 Task: Create a due date automation trigger when advanced on, 2 hours before a card is due add fields with custom field "Resume" set to a date less than 1 days from now.
Action: Mouse moved to (957, 82)
Screenshot: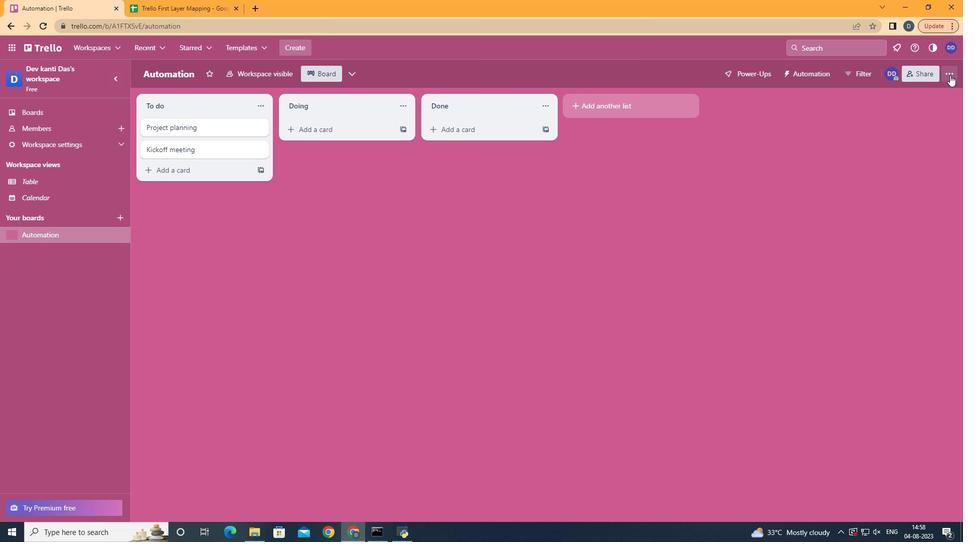
Action: Mouse pressed left at (957, 82)
Screenshot: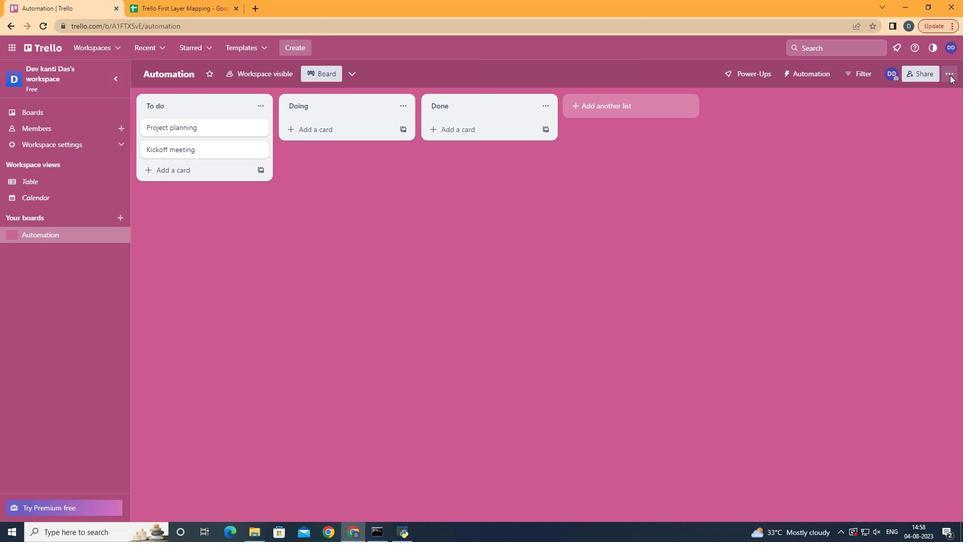 
Action: Mouse moved to (839, 220)
Screenshot: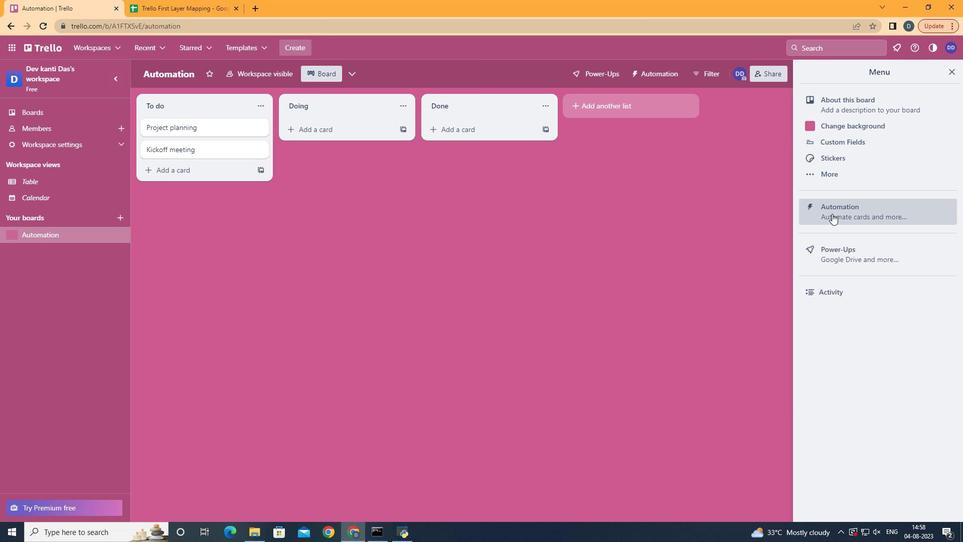 
Action: Mouse pressed left at (839, 220)
Screenshot: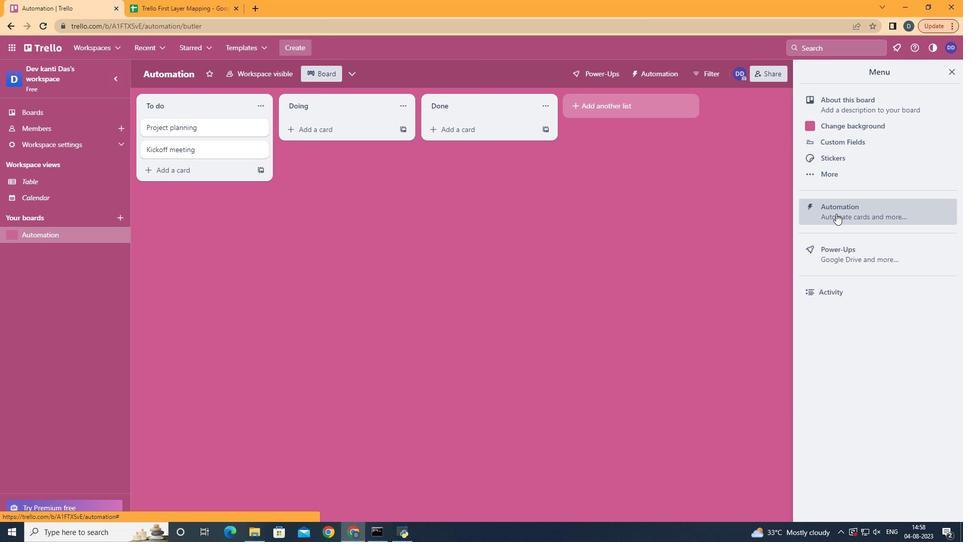 
Action: Mouse moved to (198, 210)
Screenshot: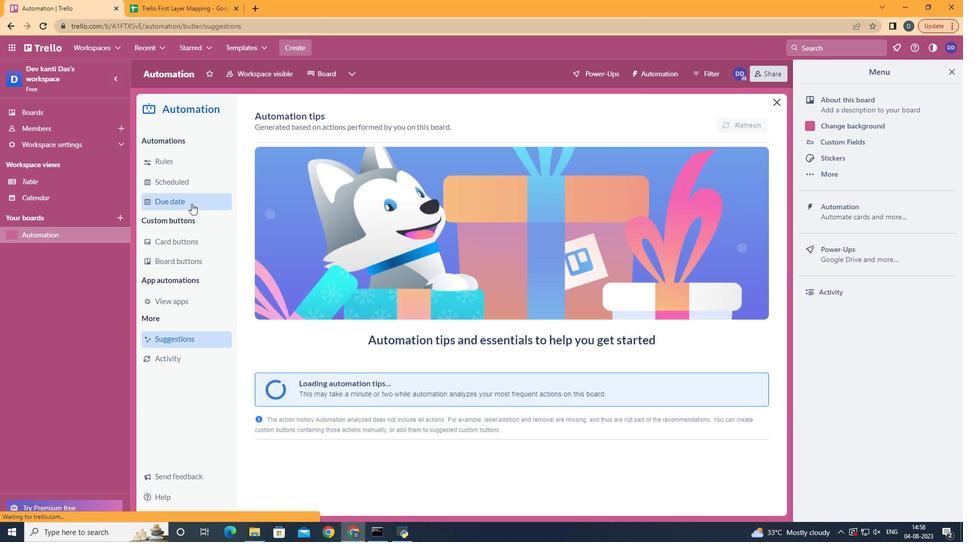 
Action: Mouse pressed left at (198, 210)
Screenshot: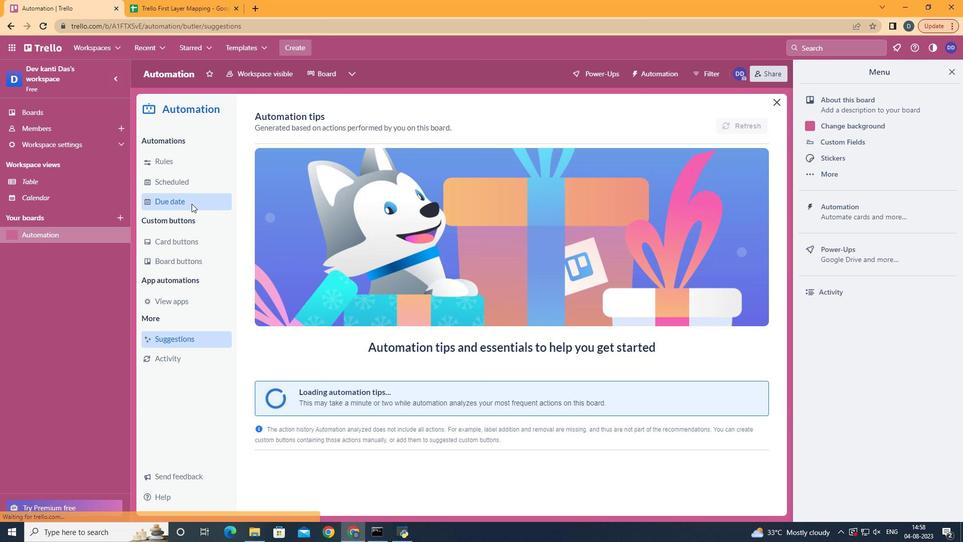
Action: Mouse moved to (727, 120)
Screenshot: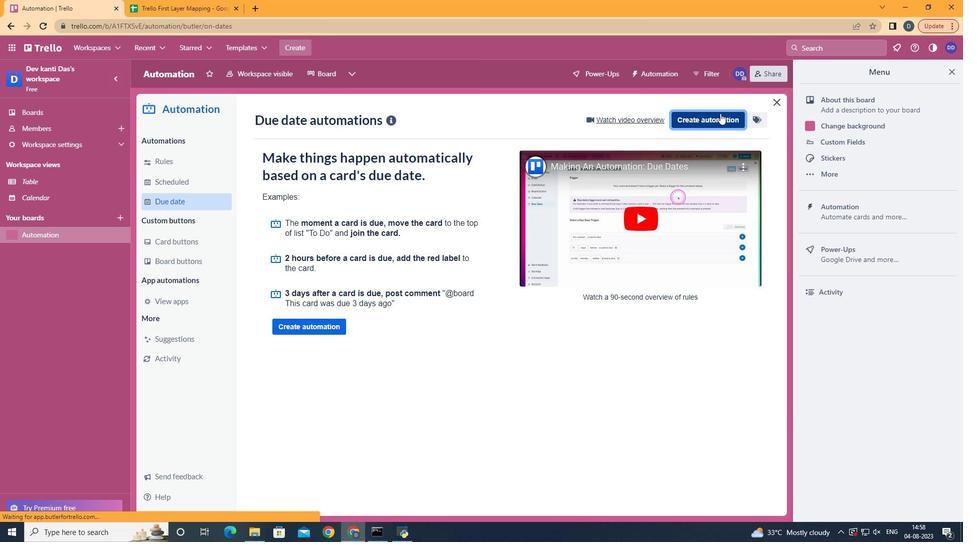 
Action: Mouse pressed left at (727, 120)
Screenshot: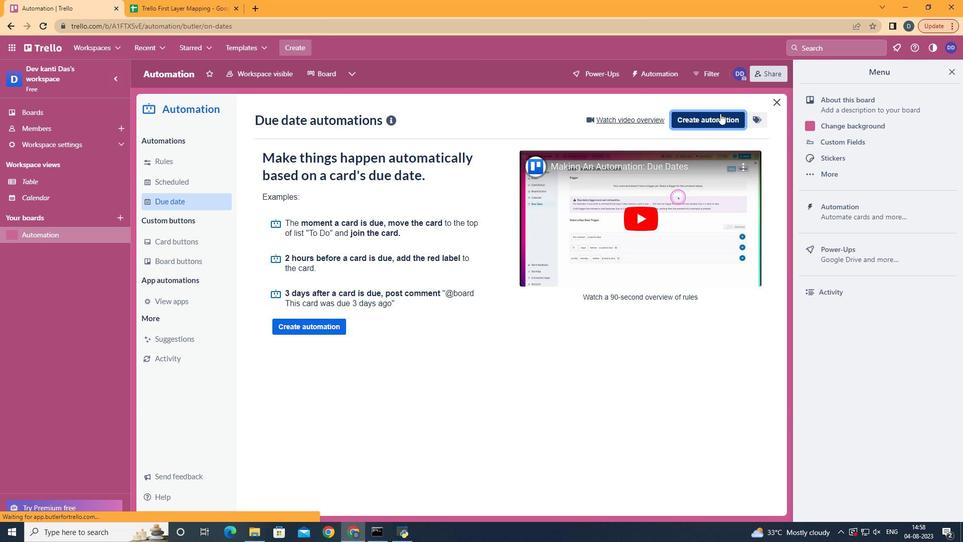 
Action: Mouse moved to (524, 237)
Screenshot: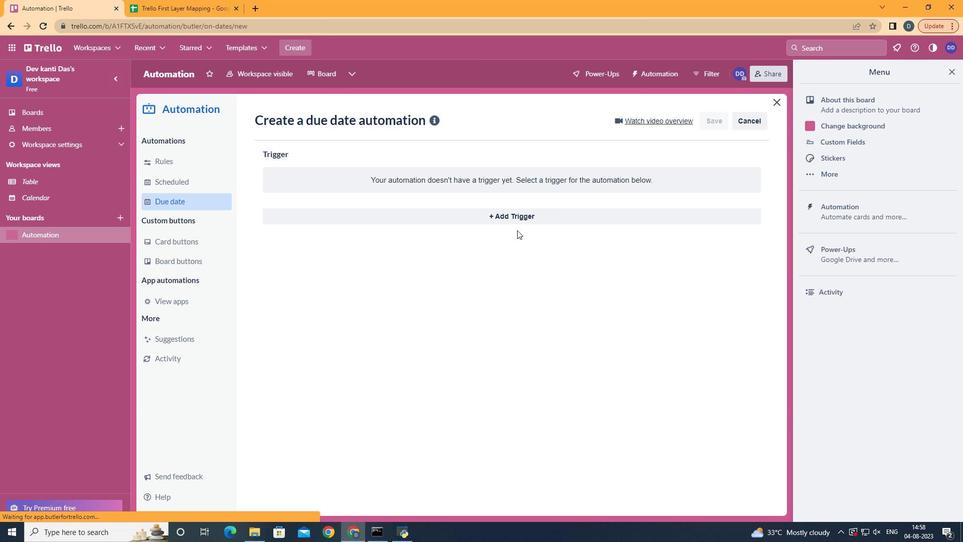 
Action: Mouse pressed left at (524, 237)
Screenshot: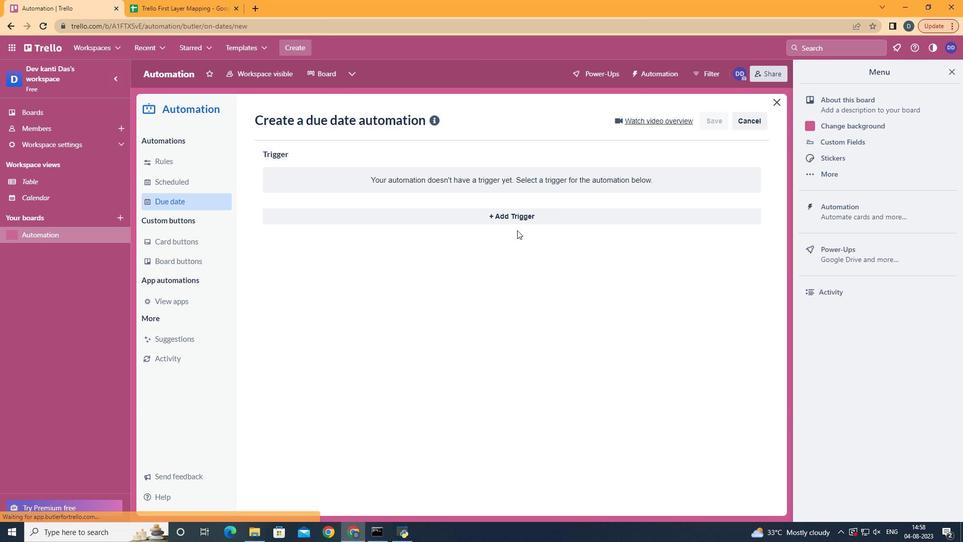 
Action: Mouse moved to (527, 229)
Screenshot: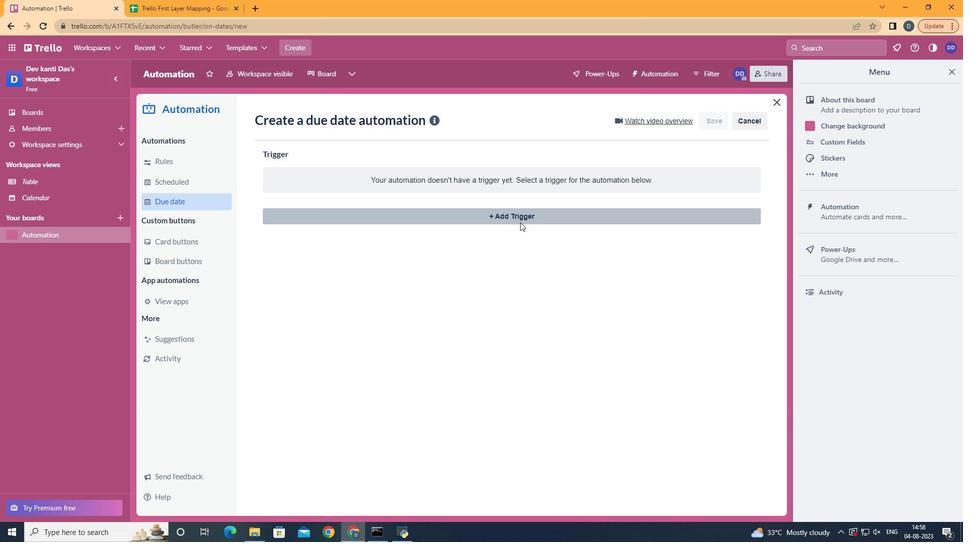 
Action: Mouse pressed left at (527, 229)
Screenshot: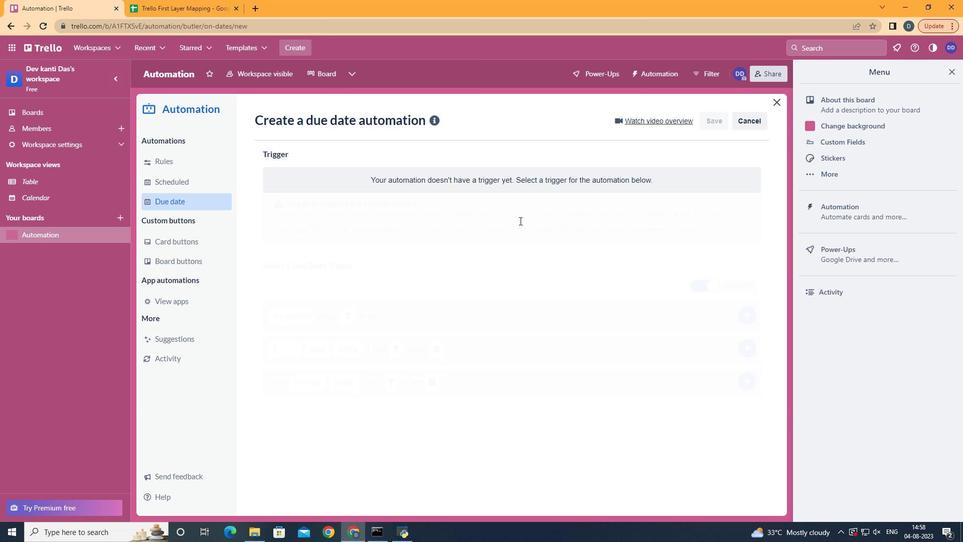 
Action: Mouse moved to (341, 431)
Screenshot: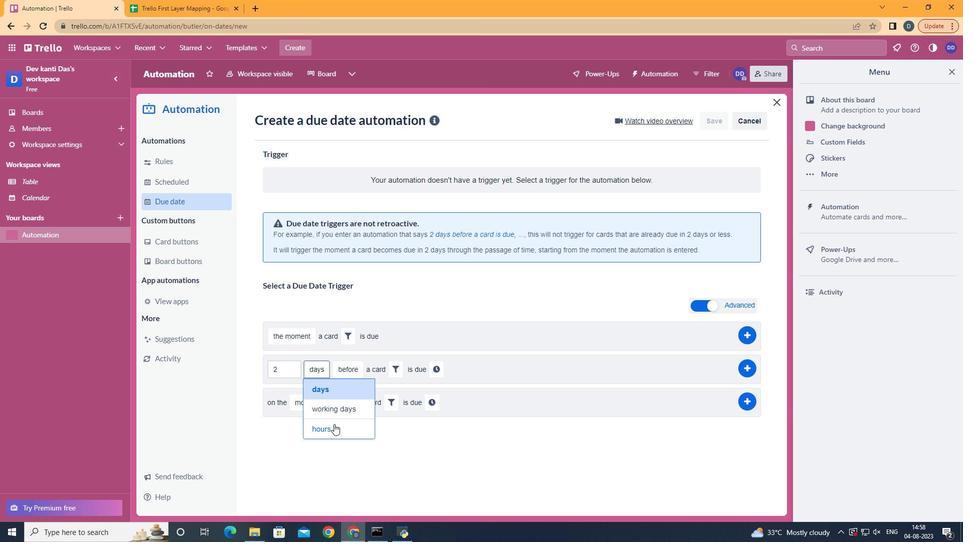 
Action: Mouse pressed left at (341, 431)
Screenshot: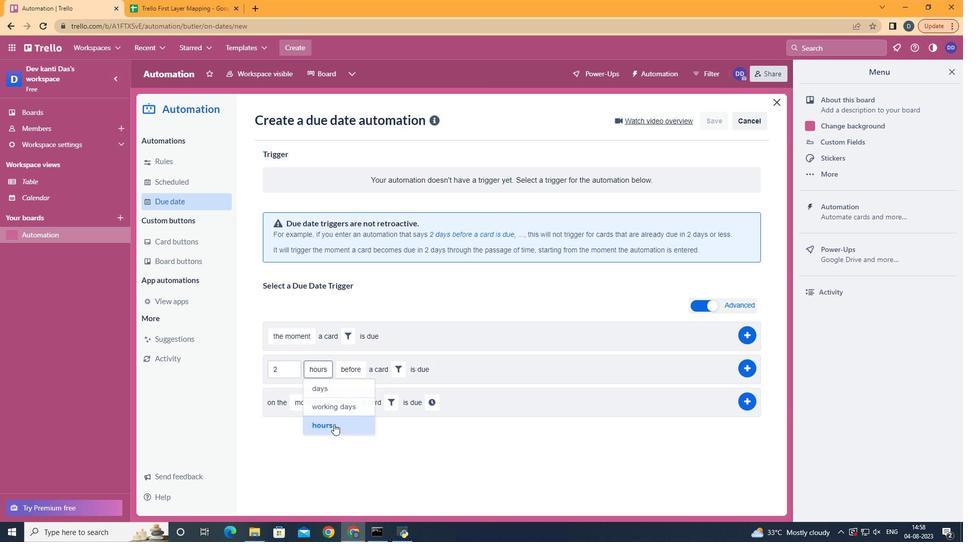 
Action: Mouse moved to (359, 396)
Screenshot: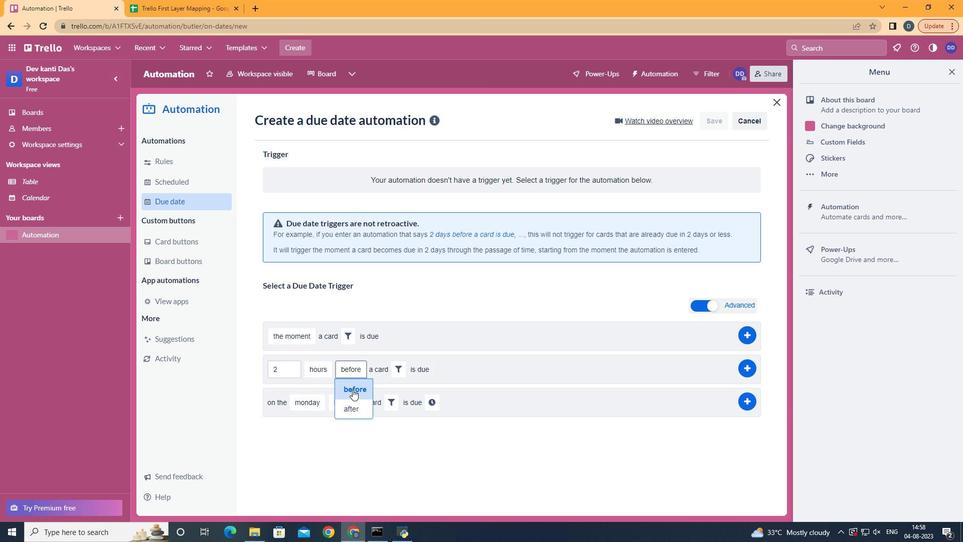 
Action: Mouse pressed left at (359, 396)
Screenshot: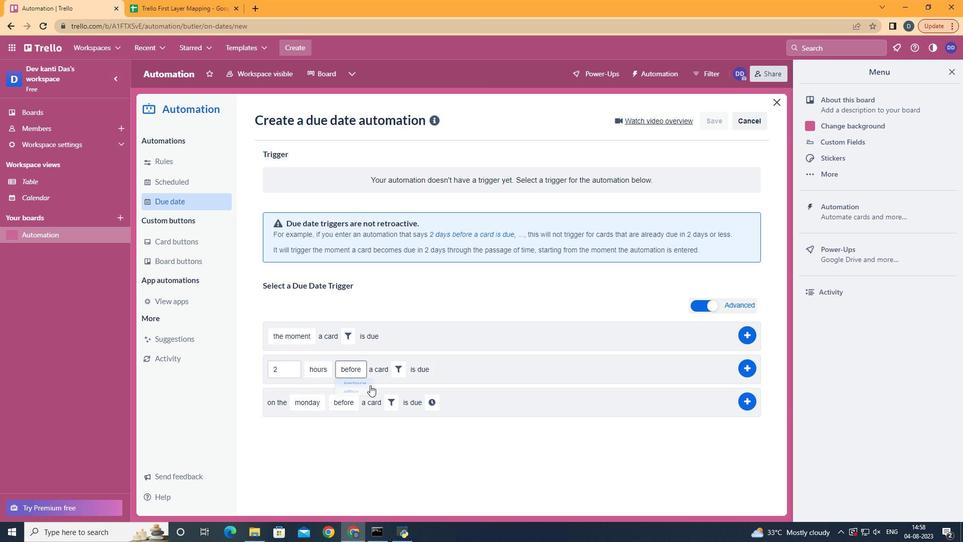 
Action: Mouse moved to (418, 369)
Screenshot: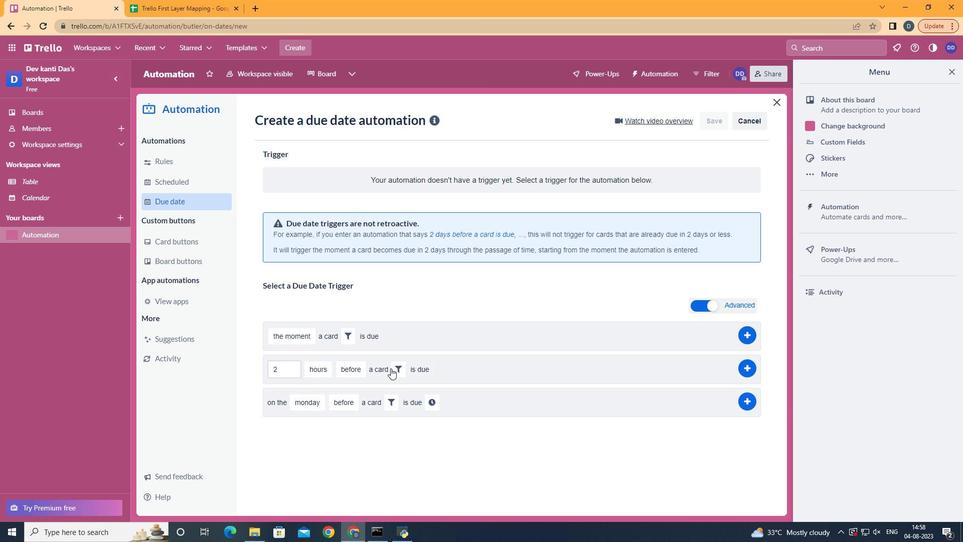 
Action: Mouse pressed left at (418, 369)
Screenshot: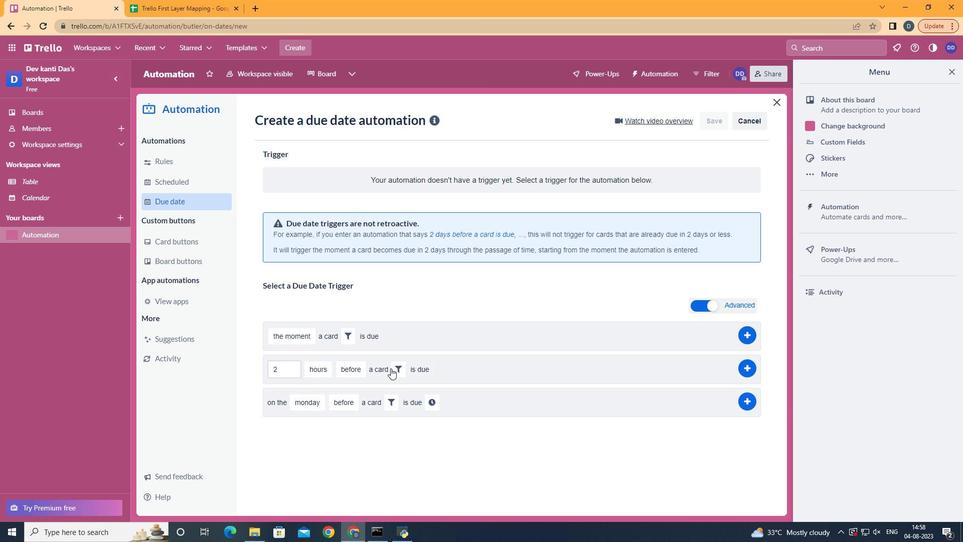 
Action: Mouse moved to (396, 376)
Screenshot: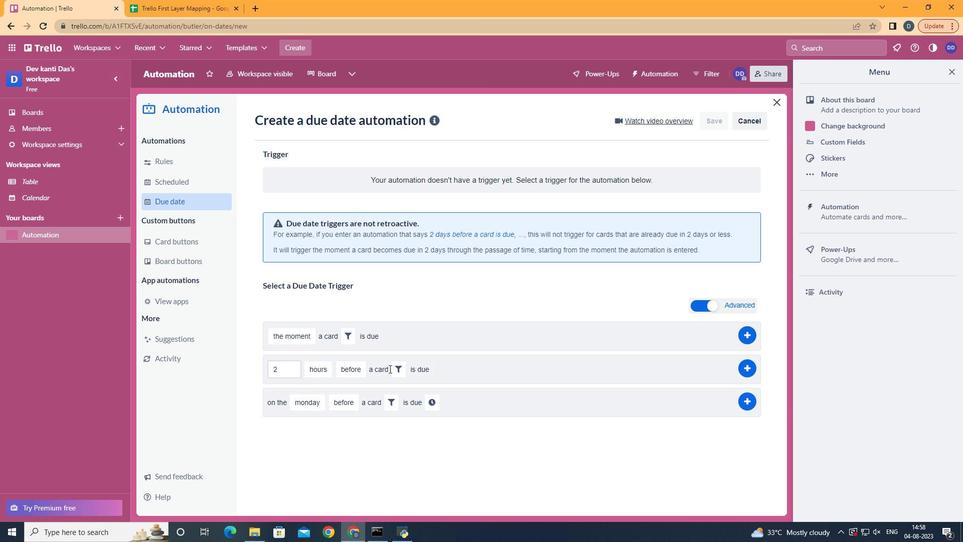 
Action: Mouse pressed left at (396, 376)
Screenshot: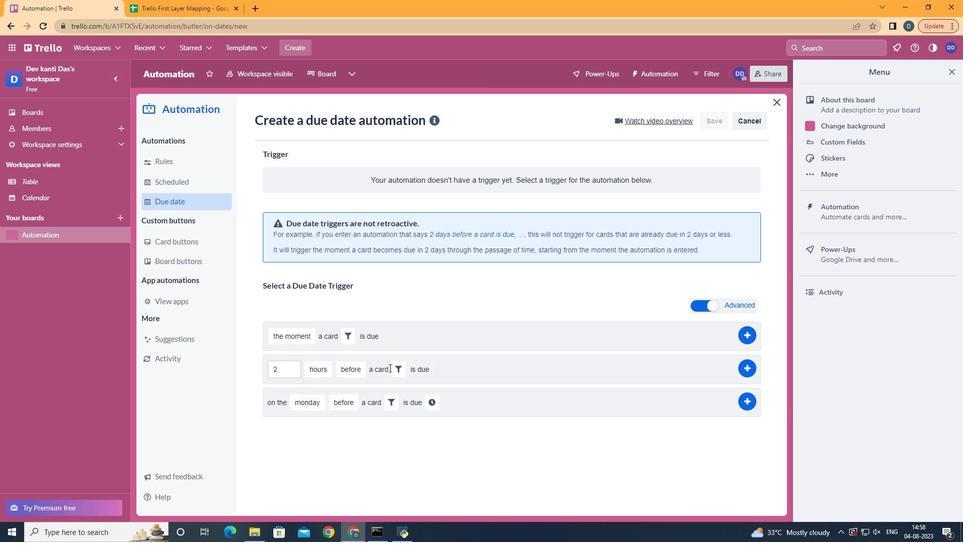 
Action: Mouse moved to (404, 374)
Screenshot: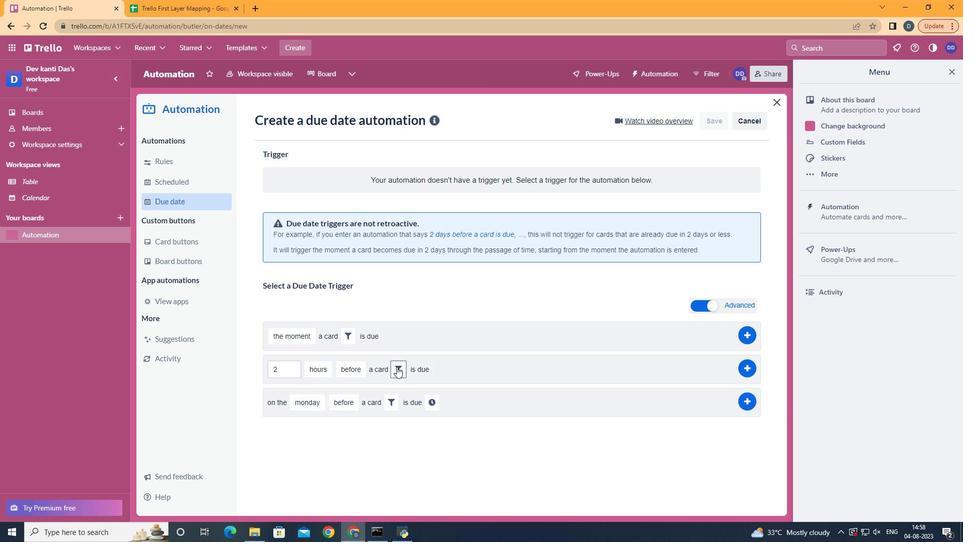 
Action: Mouse pressed left at (404, 374)
Screenshot: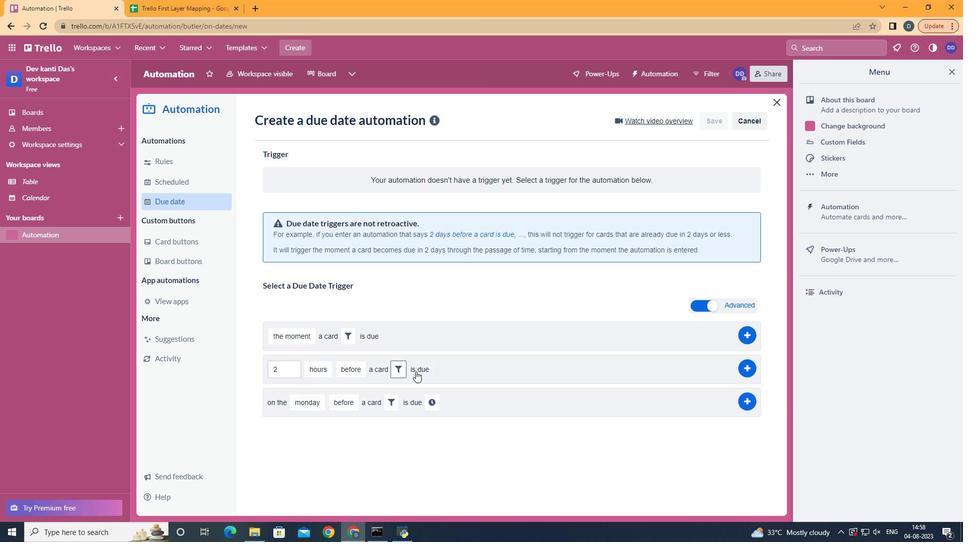
Action: Mouse moved to (575, 403)
Screenshot: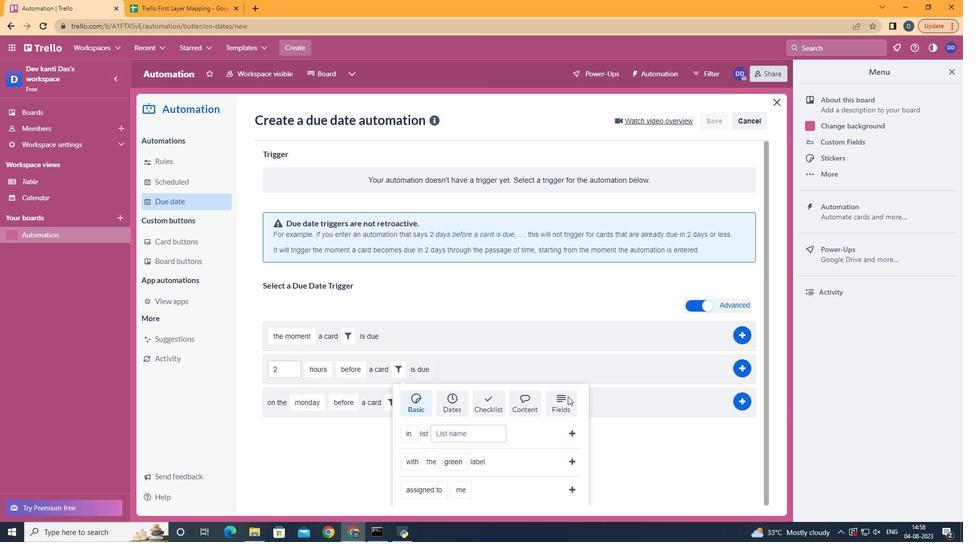 
Action: Mouse pressed left at (575, 403)
Screenshot: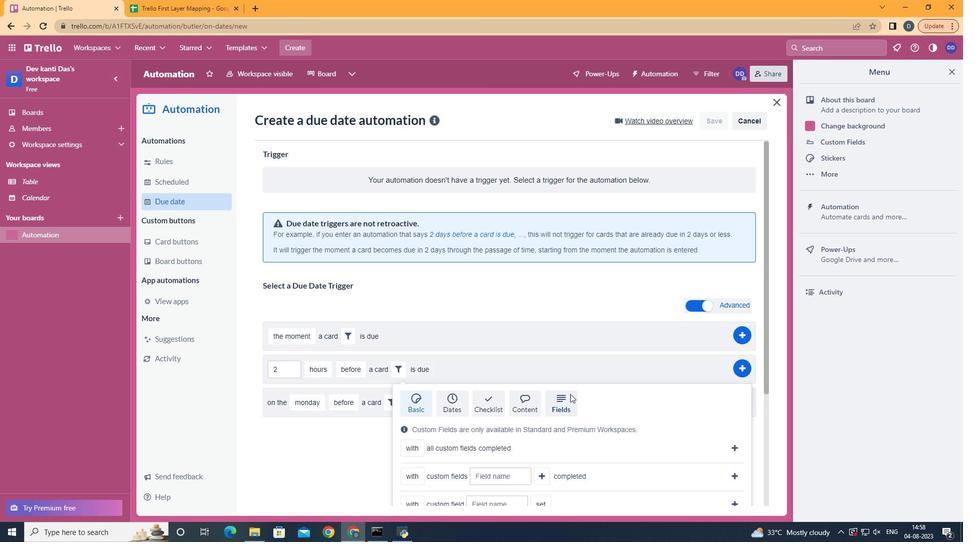 
Action: Mouse moved to (578, 400)
Screenshot: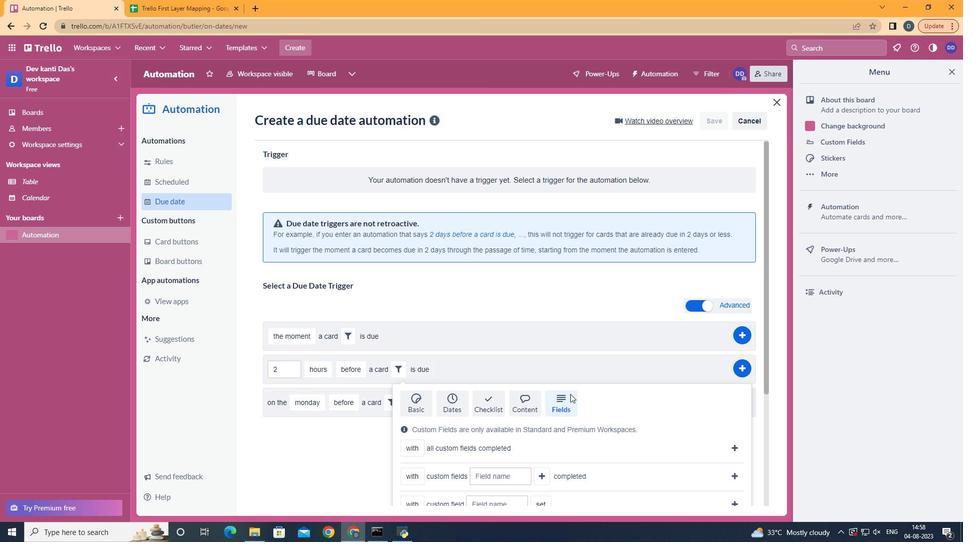 
Action: Mouse scrolled (578, 400) with delta (0, 0)
Screenshot: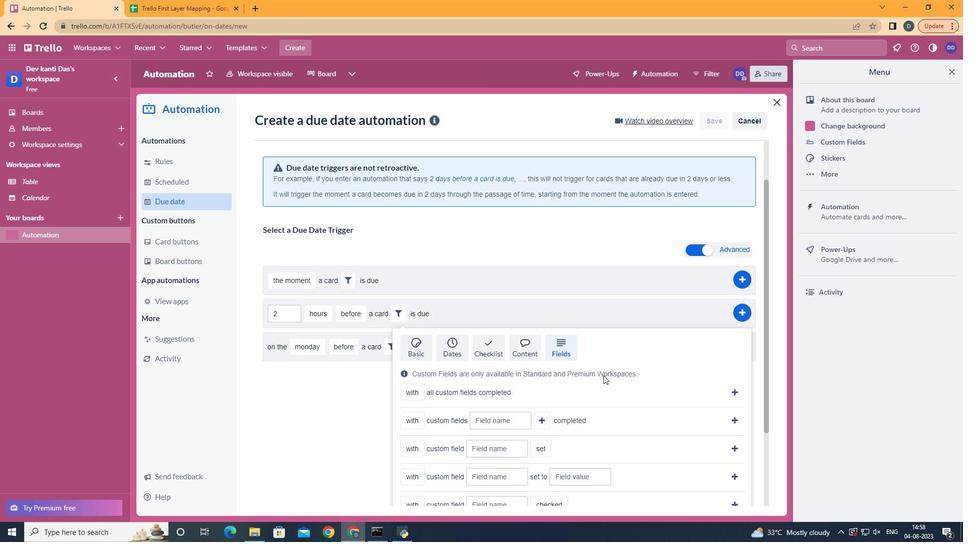 
Action: Mouse scrolled (578, 400) with delta (0, 0)
Screenshot: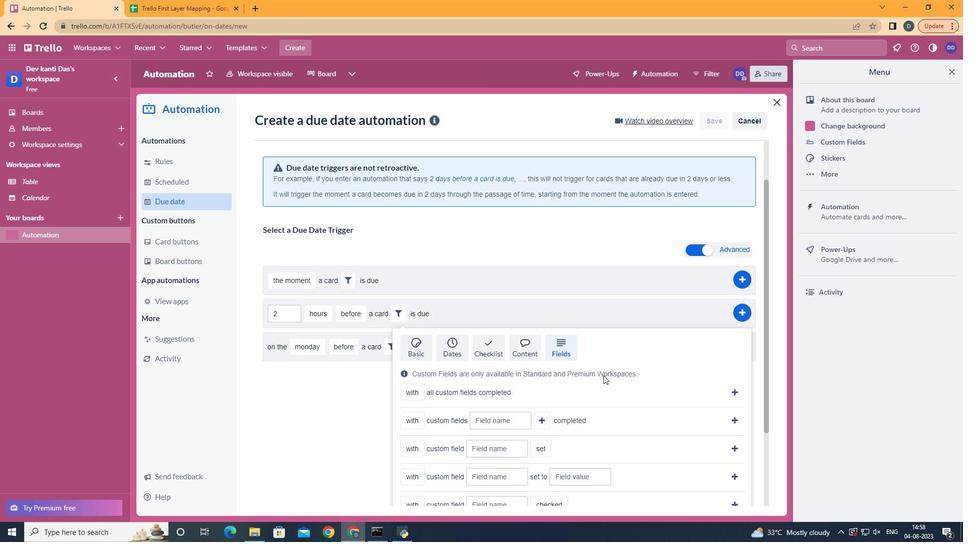 
Action: Mouse scrolled (578, 400) with delta (0, 0)
Screenshot: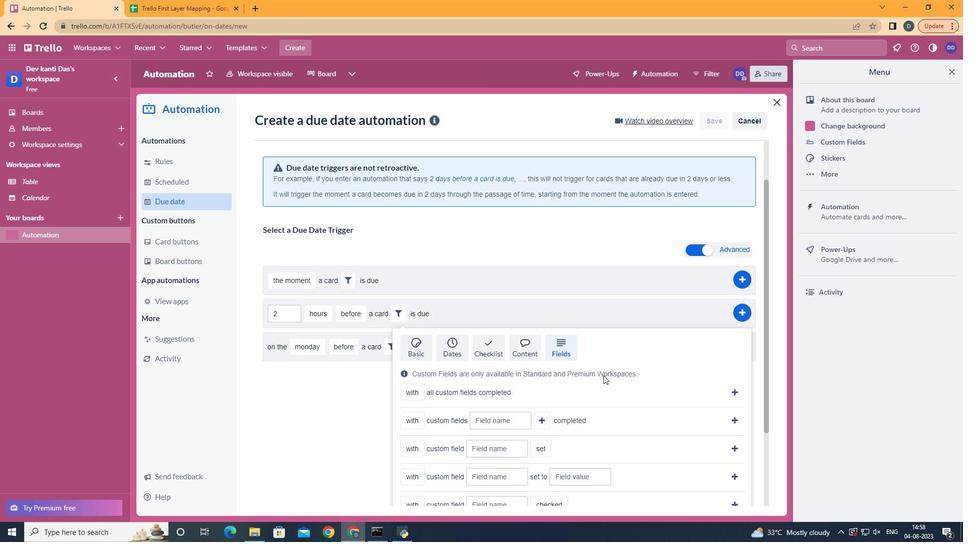 
Action: Mouse moved to (579, 399)
Screenshot: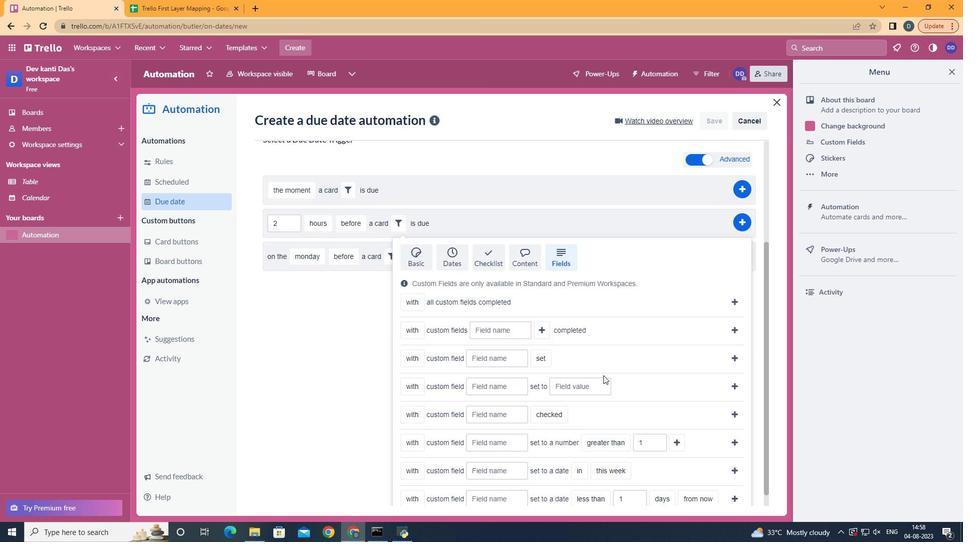 
Action: Mouse scrolled (578, 400) with delta (0, 0)
Screenshot: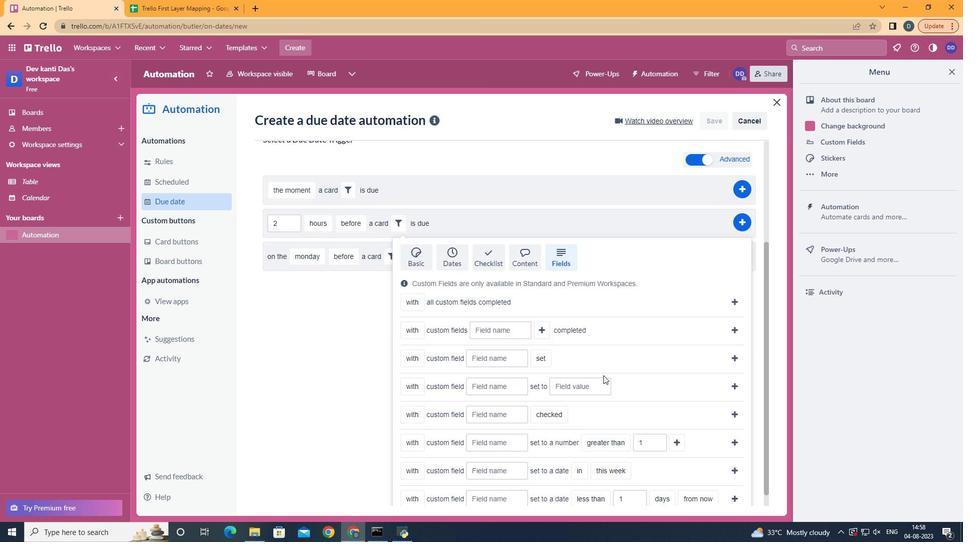 
Action: Mouse moved to (579, 399)
Screenshot: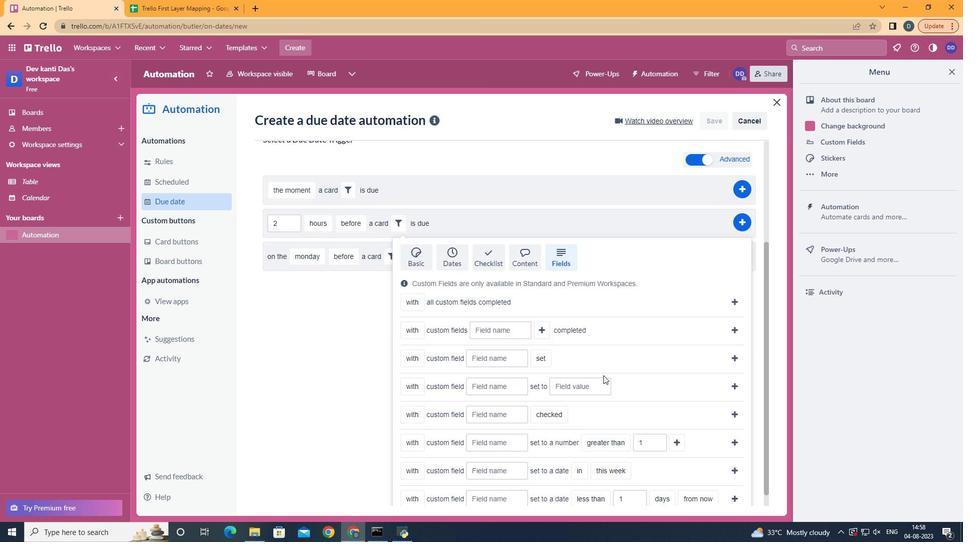 
Action: Mouse scrolled (578, 400) with delta (0, 0)
Screenshot: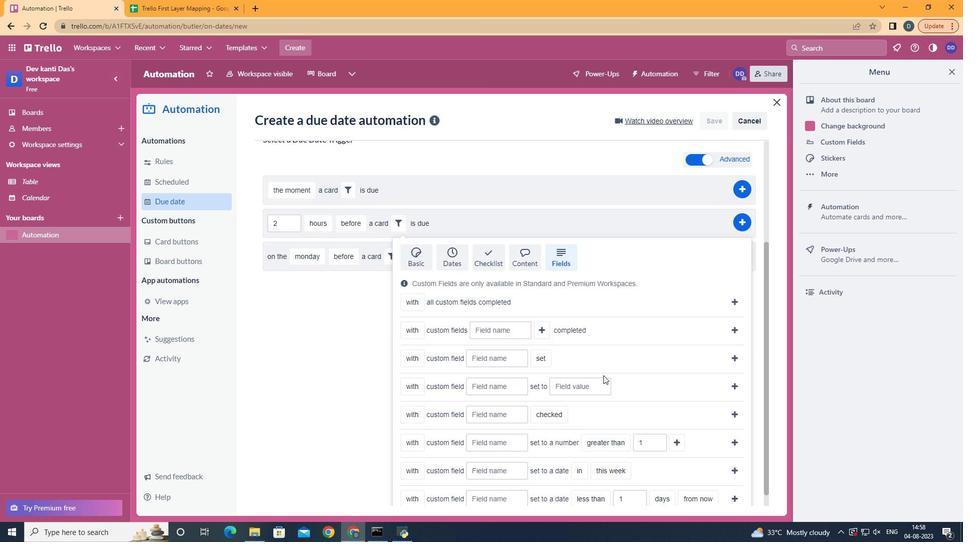
Action: Mouse moved to (581, 397)
Screenshot: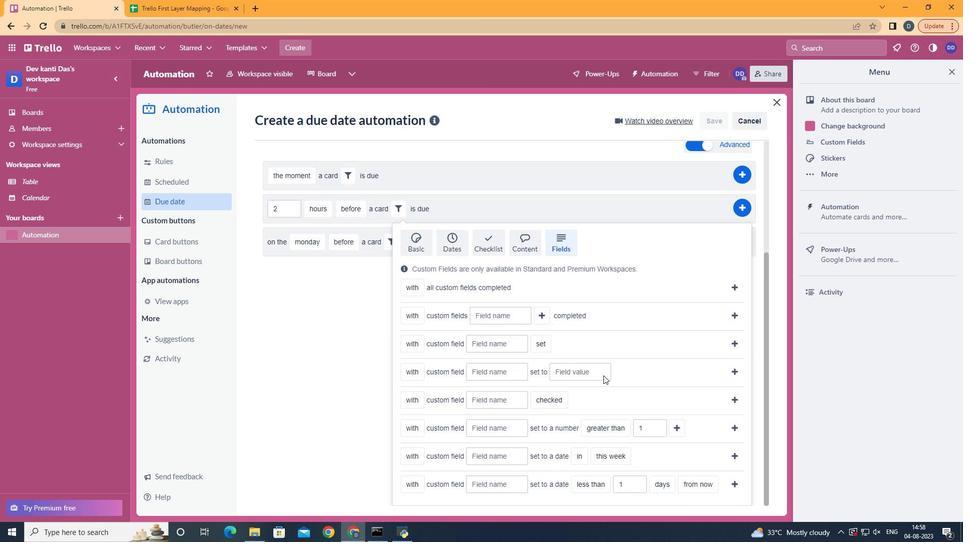 
Action: Mouse scrolled (578, 400) with delta (0, 0)
Screenshot: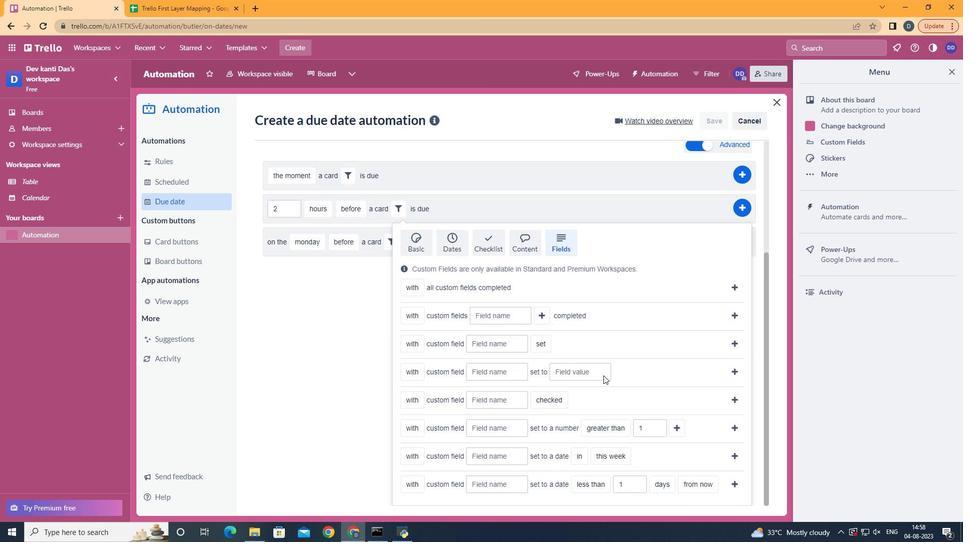 
Action: Mouse moved to (583, 396)
Screenshot: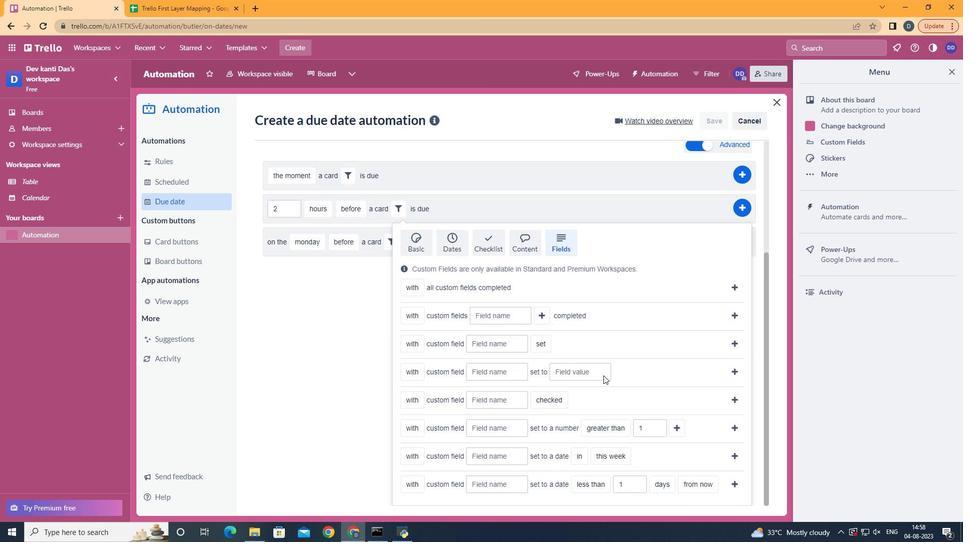 
Action: Mouse scrolled (578, 400) with delta (0, 0)
Screenshot: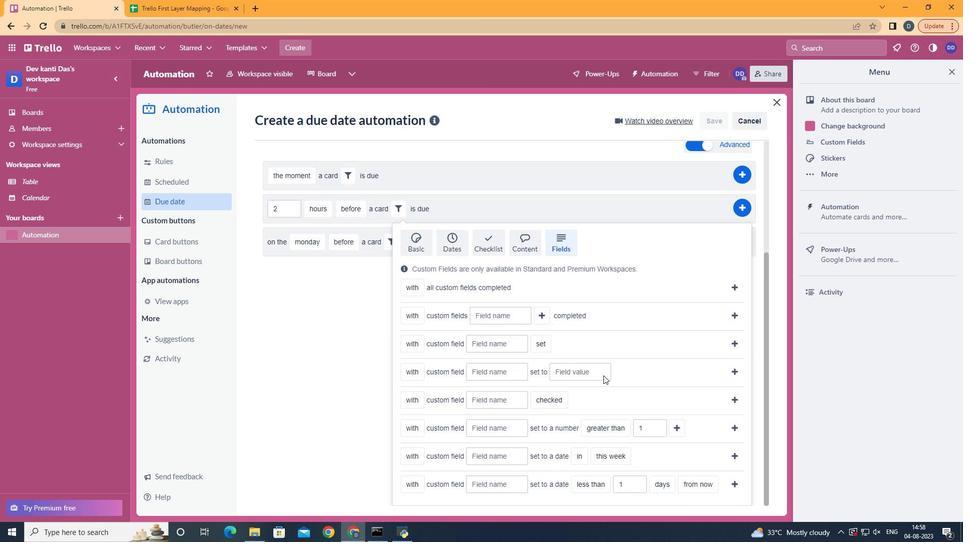 
Action: Mouse moved to (427, 454)
Screenshot: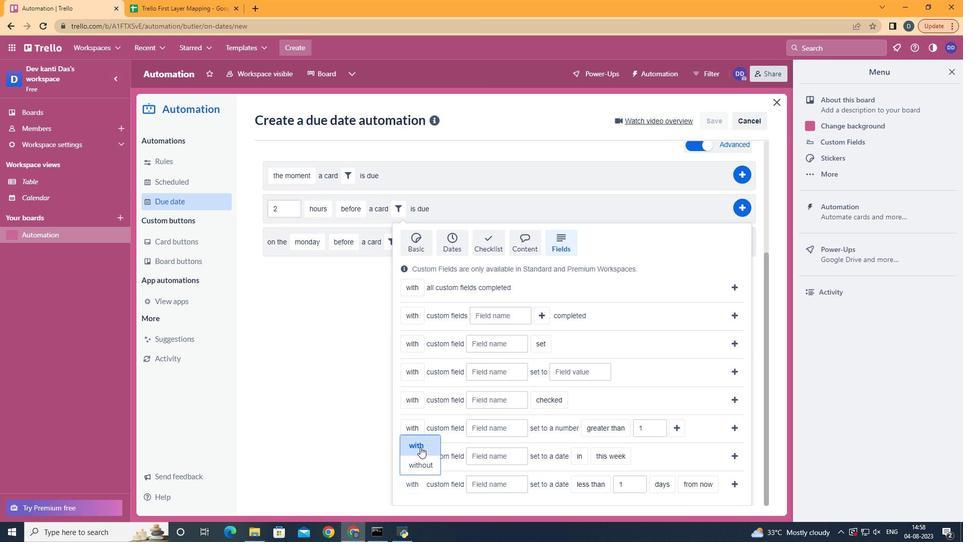 
Action: Mouse pressed left at (427, 454)
Screenshot: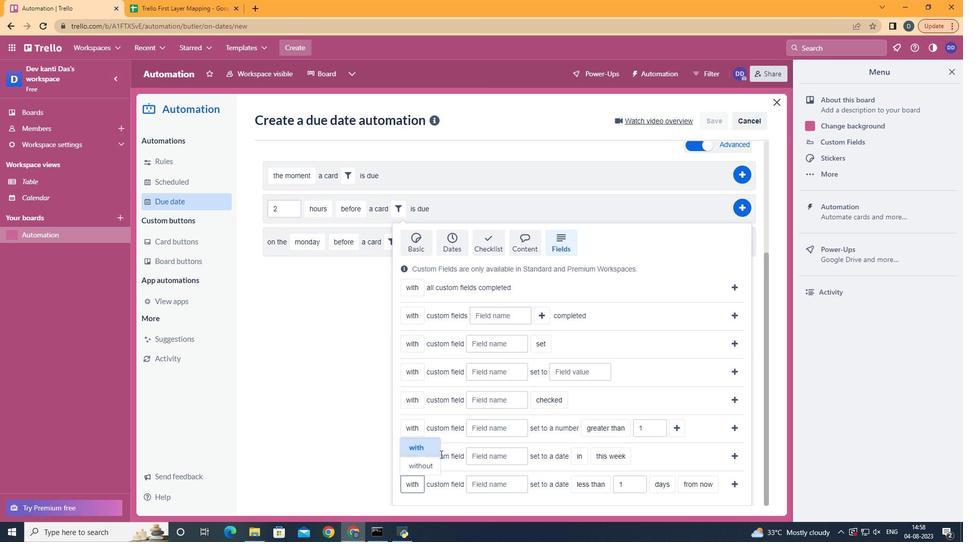 
Action: Mouse moved to (506, 495)
Screenshot: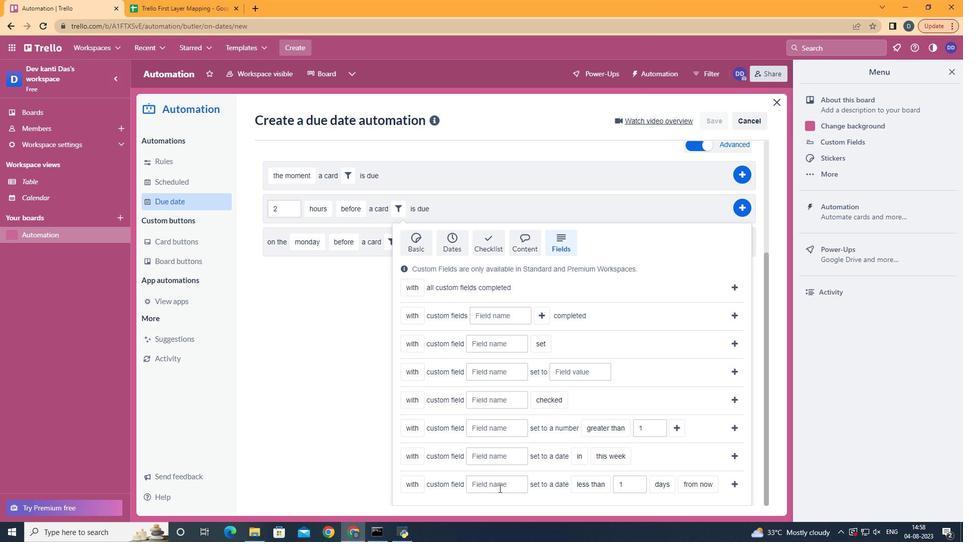 
Action: Mouse pressed left at (506, 495)
Screenshot: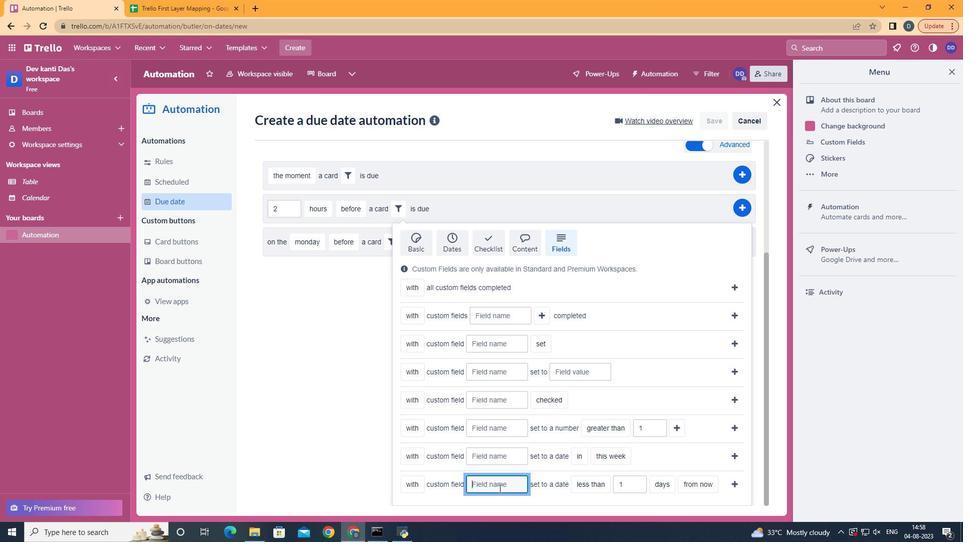 
Action: Key pressed <Key.shift>Resume
Screenshot: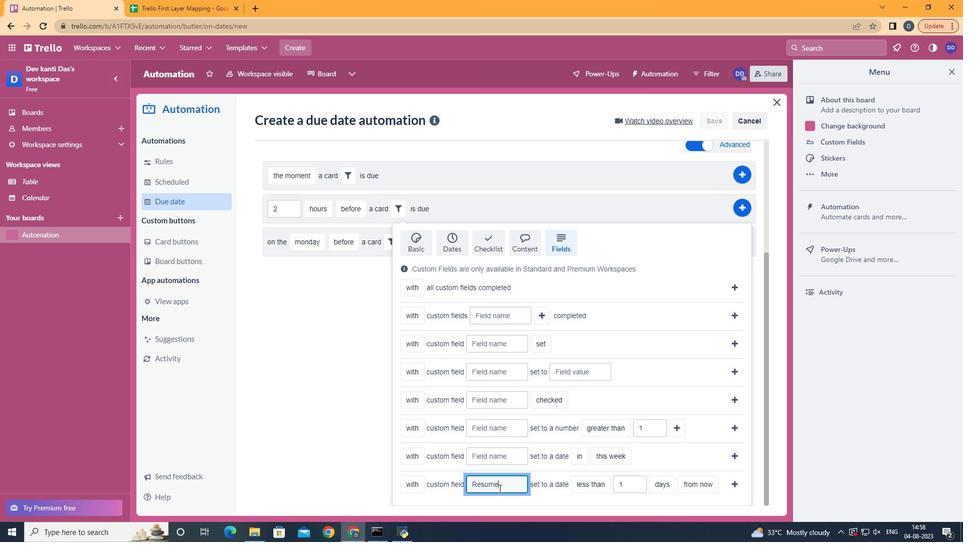 
Action: Mouse moved to (609, 419)
Screenshot: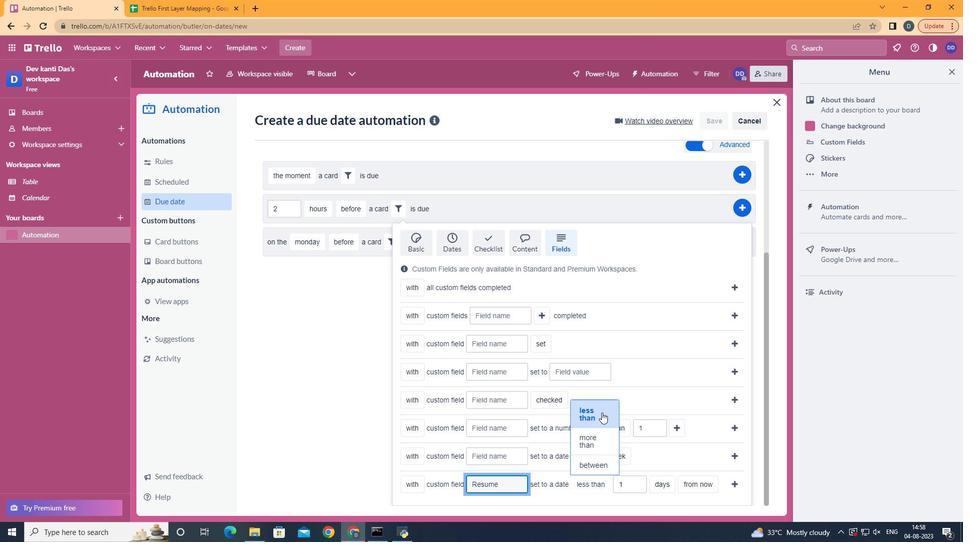 
Action: Mouse pressed left at (609, 419)
Screenshot: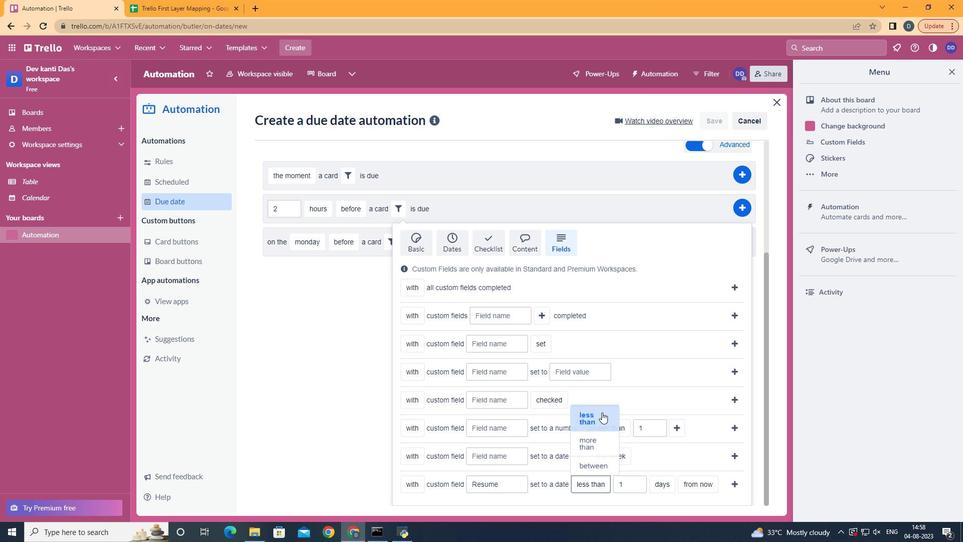 
Action: Mouse moved to (684, 447)
Screenshot: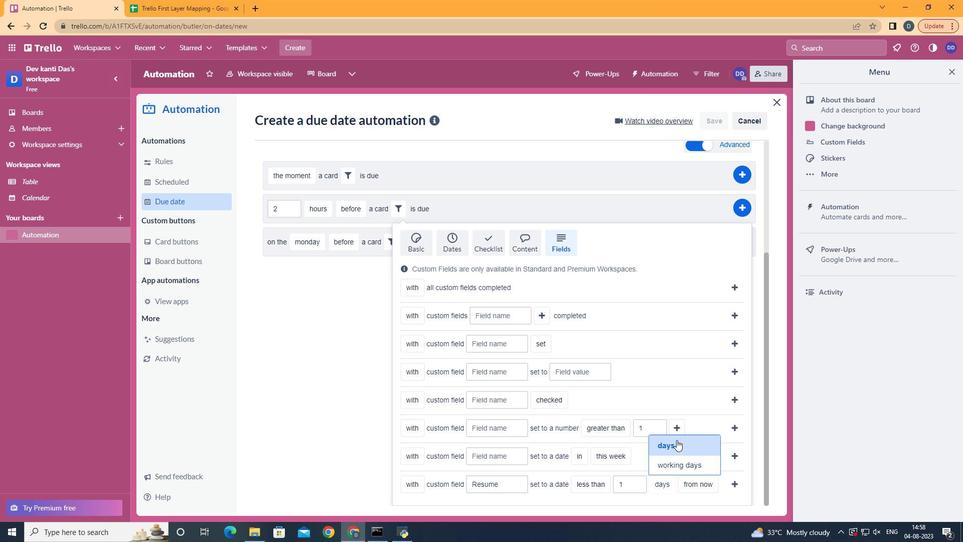 
Action: Mouse pressed left at (684, 447)
Screenshot: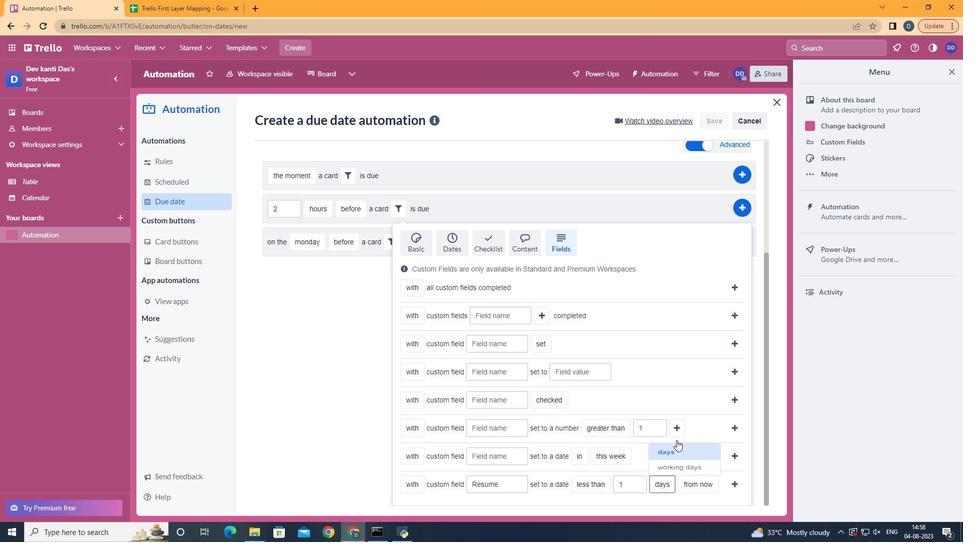 
Action: Mouse moved to (722, 453)
Screenshot: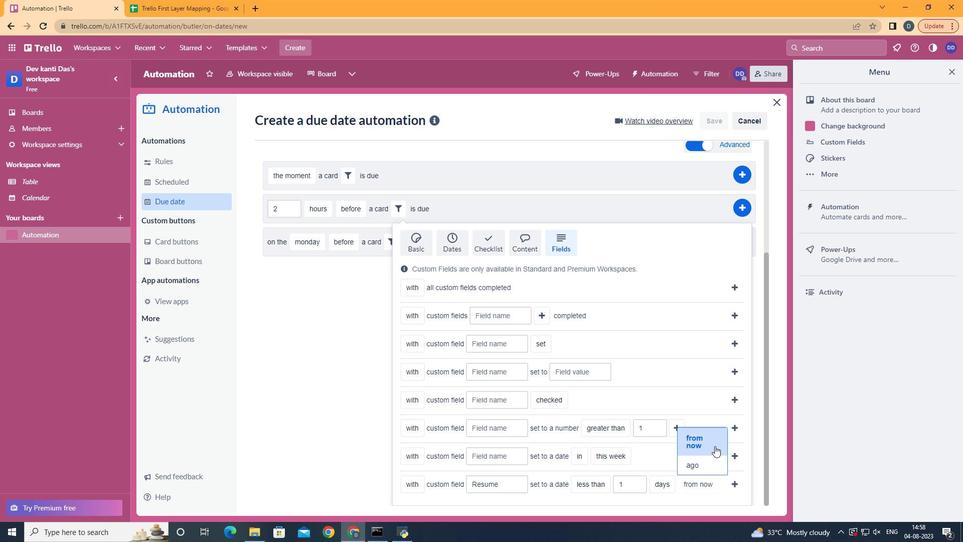 
Action: Mouse pressed left at (722, 453)
Screenshot: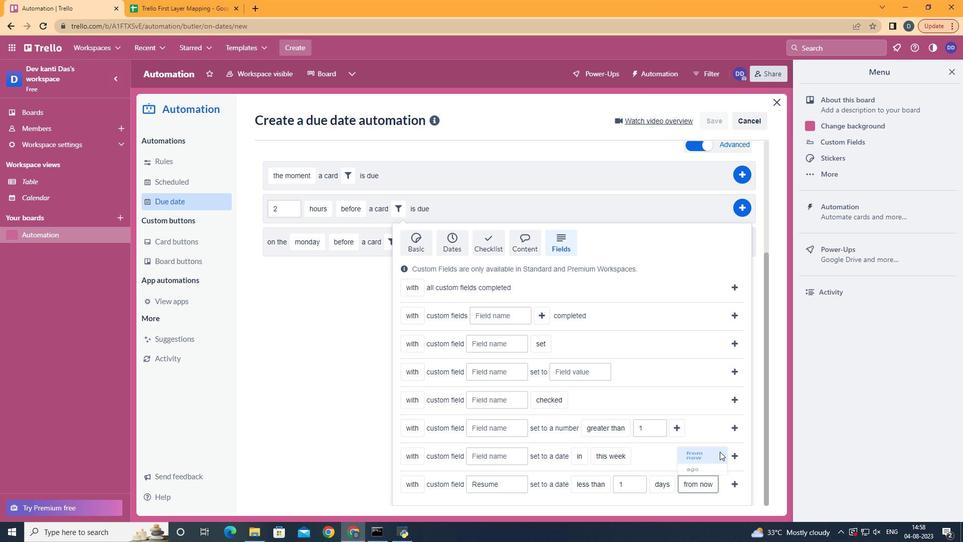 
Action: Mouse moved to (742, 488)
Screenshot: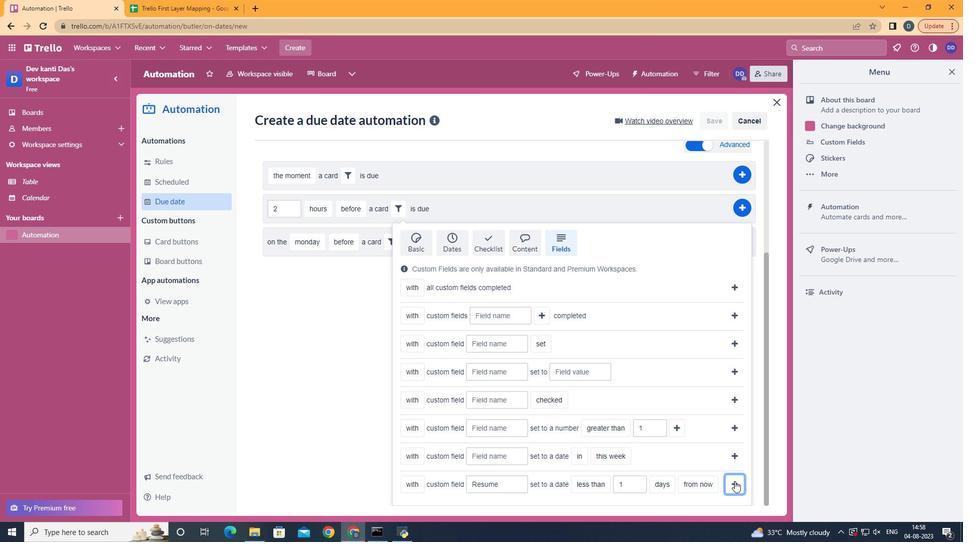 
Action: Mouse pressed left at (742, 488)
Screenshot: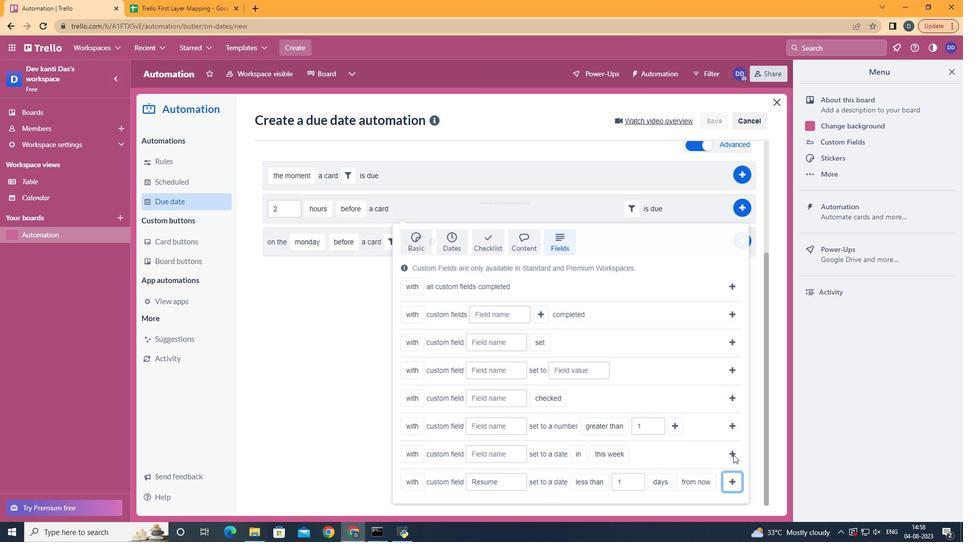
Action: Mouse moved to (749, 367)
Screenshot: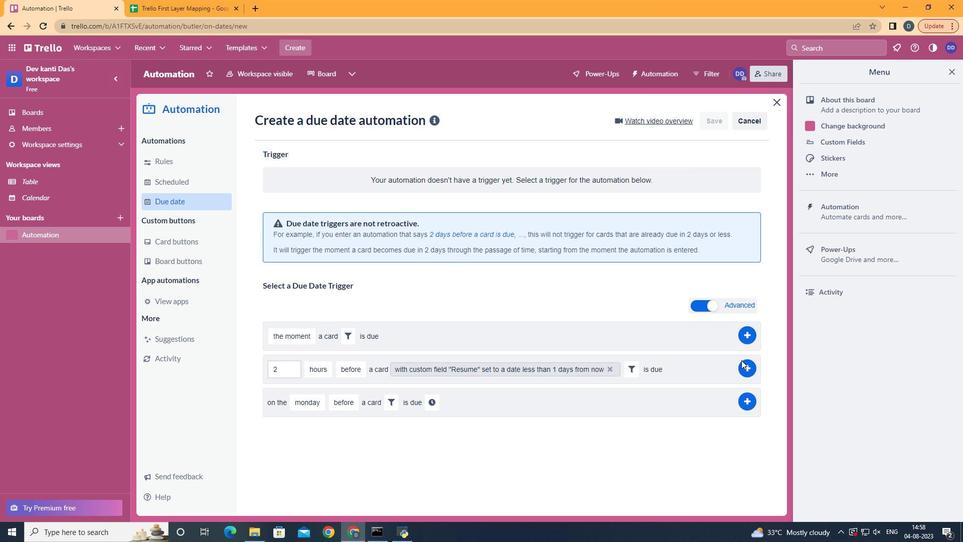 
Action: Mouse pressed left at (749, 367)
Screenshot: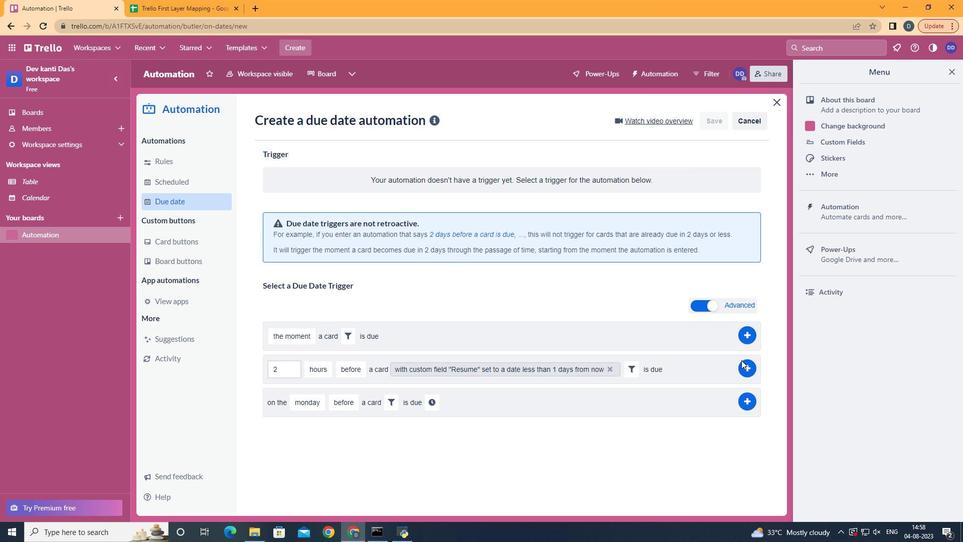 
Action: Mouse moved to (754, 374)
Screenshot: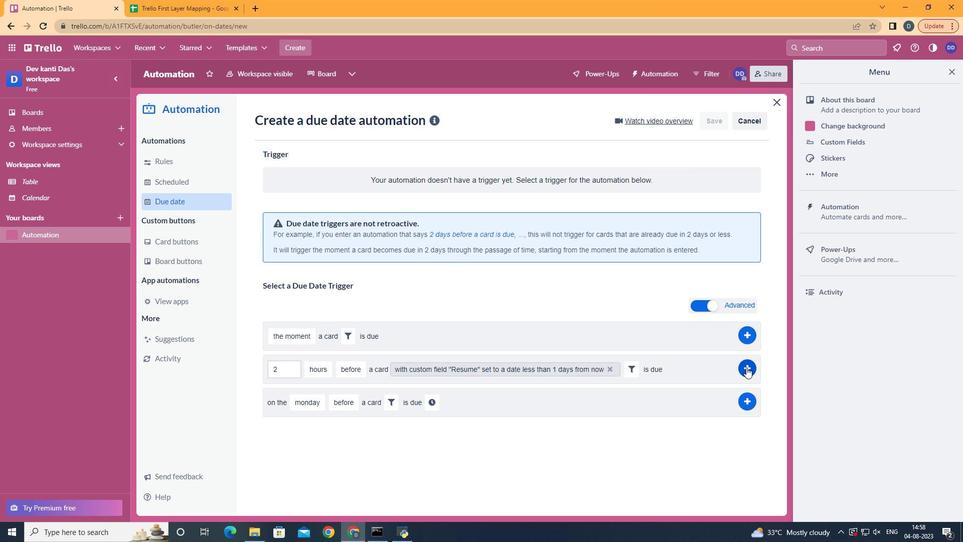 
Action: Mouse pressed left at (754, 374)
Screenshot: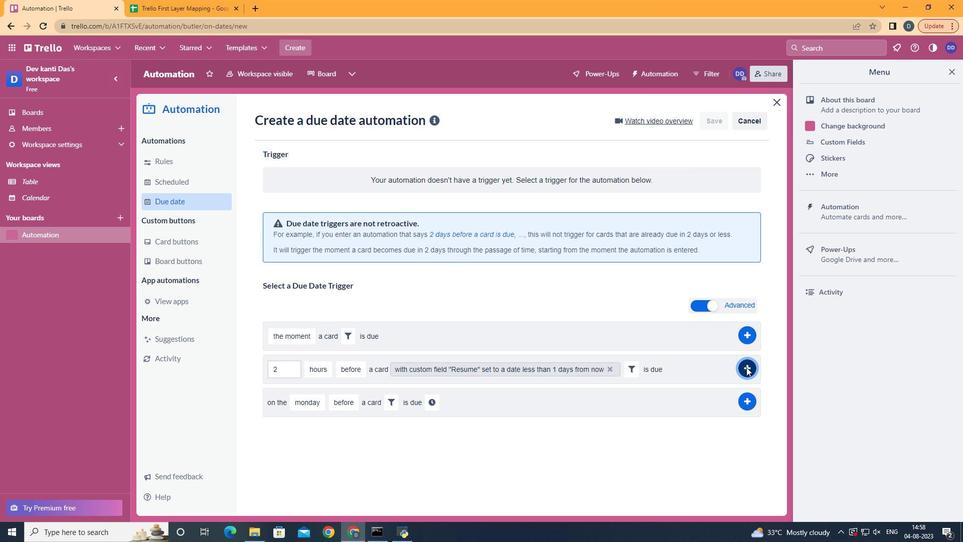 
Action: Mouse moved to (347, 204)
Screenshot: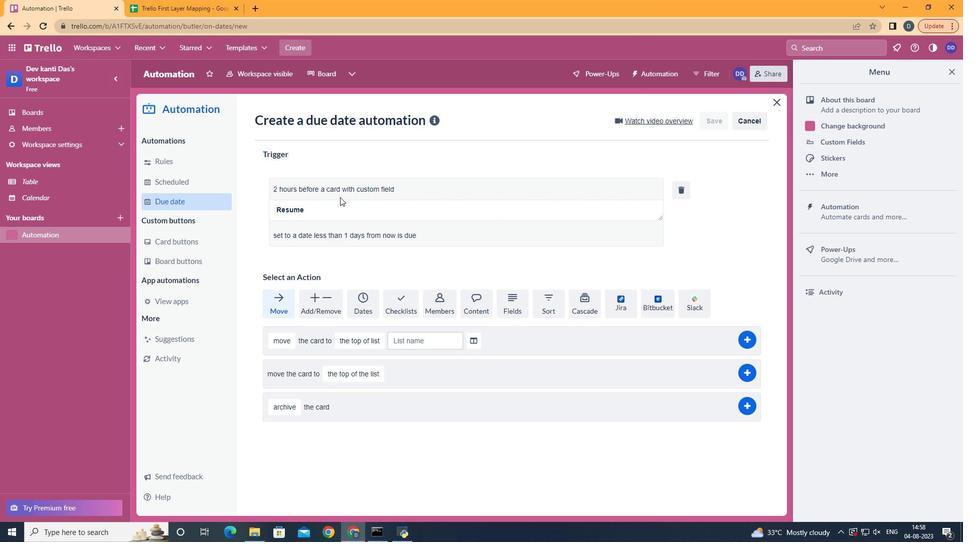 
